 Task: Set "Output access method" for standard stream output to "HTTP".
Action: Mouse moved to (91, 11)
Screenshot: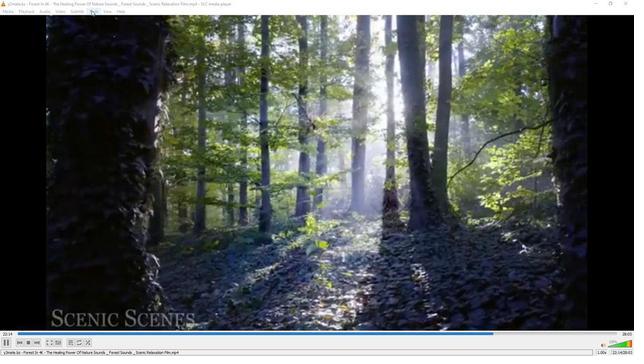 
Action: Mouse pressed left at (91, 11)
Screenshot: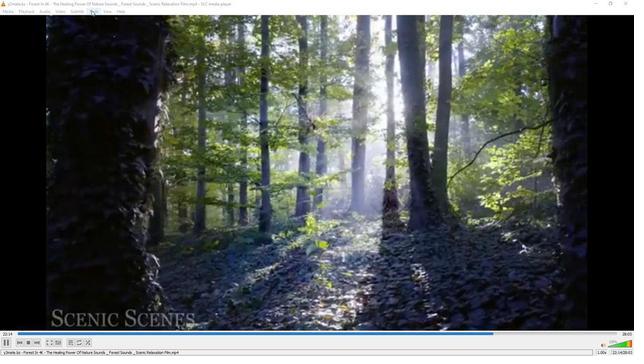 
Action: Mouse moved to (106, 92)
Screenshot: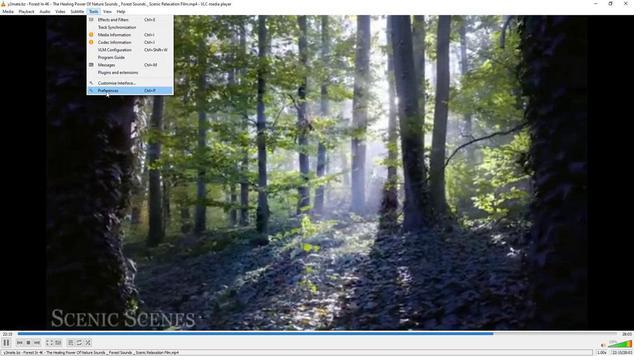 
Action: Mouse pressed left at (106, 92)
Screenshot: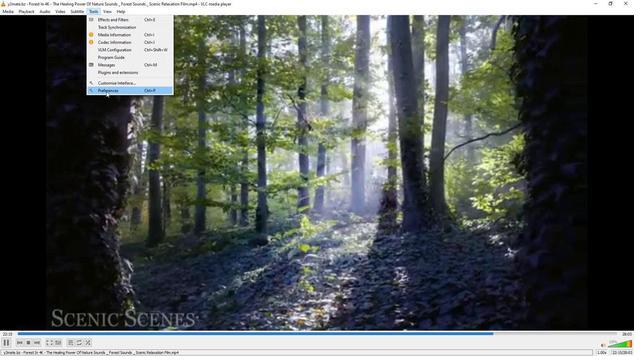 
Action: Mouse moved to (210, 293)
Screenshot: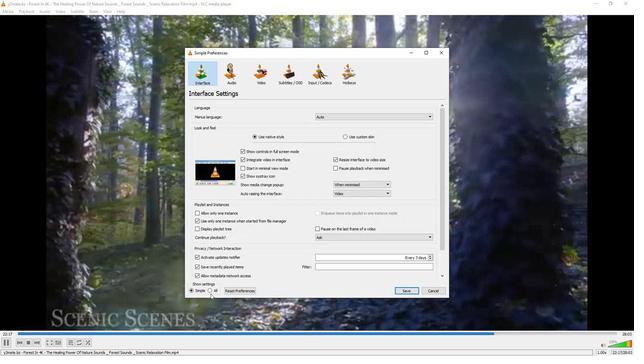
Action: Mouse pressed left at (210, 293)
Screenshot: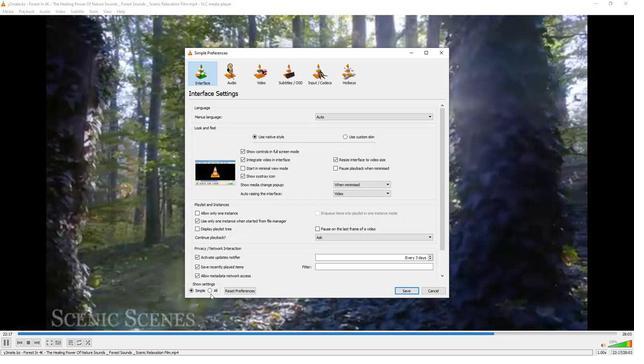
Action: Mouse moved to (211, 290)
Screenshot: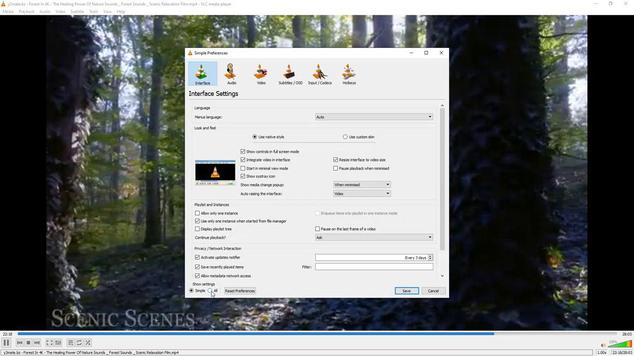 
Action: Mouse pressed left at (211, 290)
Screenshot: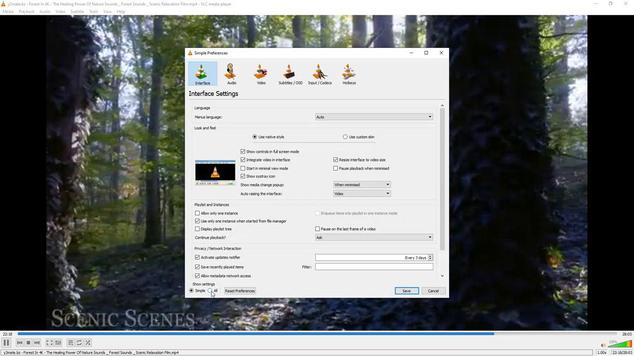 
Action: Mouse moved to (210, 212)
Screenshot: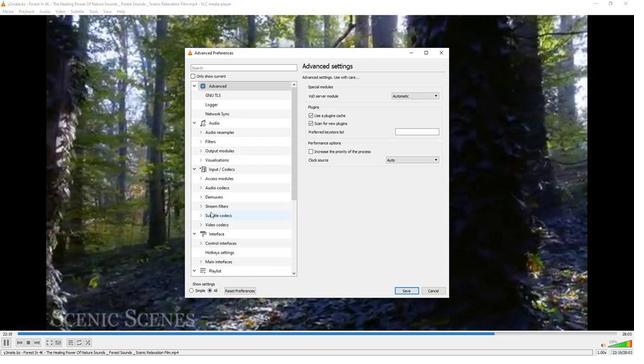 
Action: Mouse scrolled (210, 211) with delta (0, 0)
Screenshot: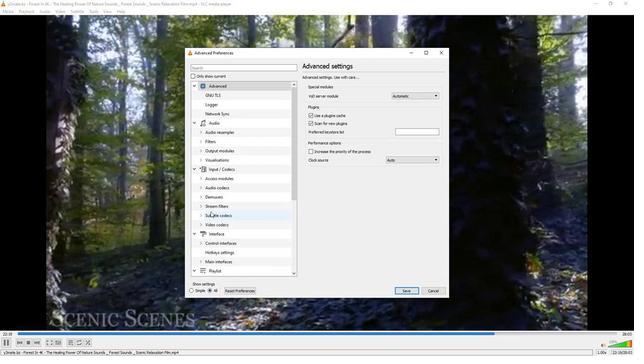 
Action: Mouse moved to (208, 209)
Screenshot: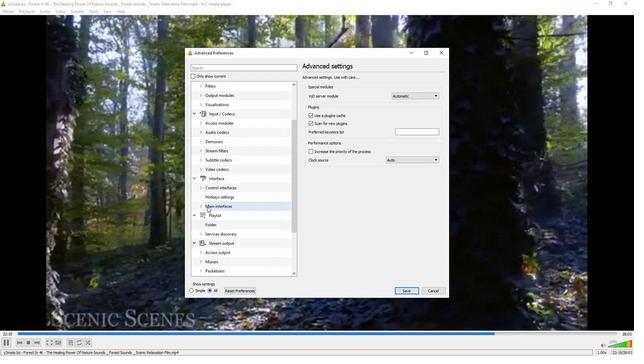 
Action: Mouse scrolled (208, 208) with delta (0, 0)
Screenshot: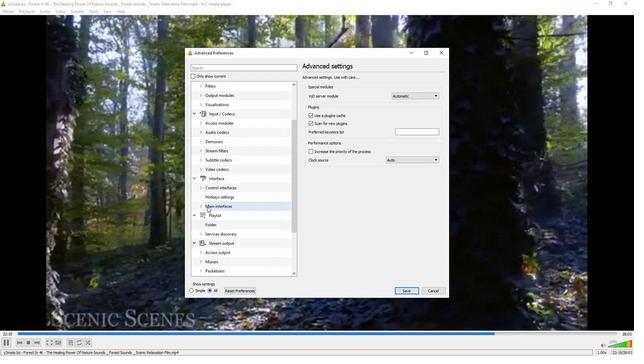 
Action: Mouse moved to (206, 205)
Screenshot: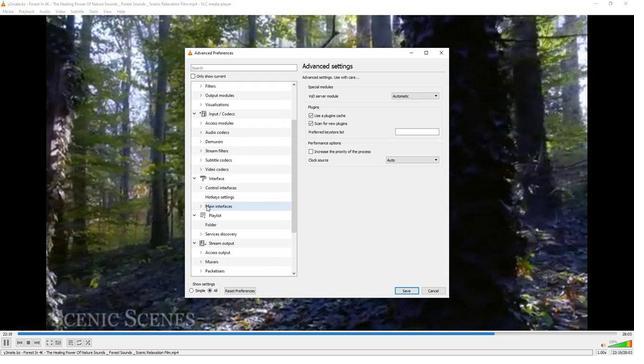 
Action: Mouse scrolled (206, 205) with delta (0, 0)
Screenshot: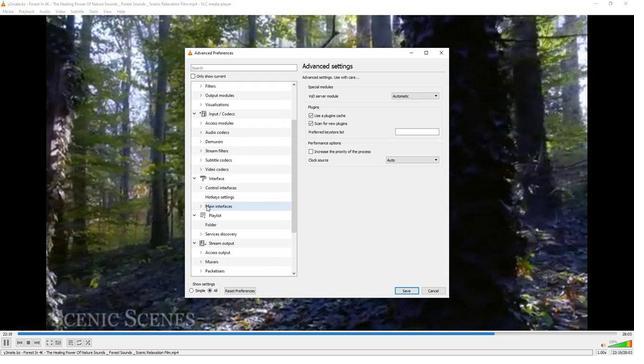 
Action: Mouse moved to (201, 253)
Screenshot: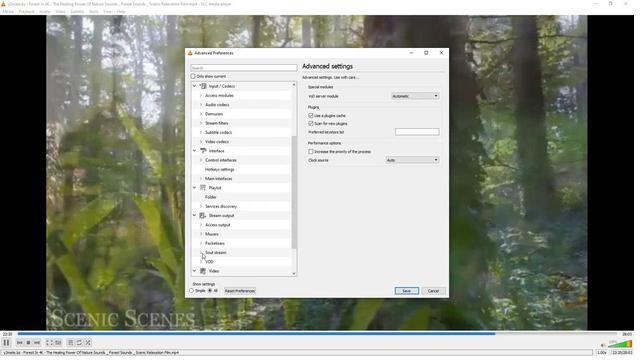 
Action: Mouse pressed left at (201, 253)
Screenshot: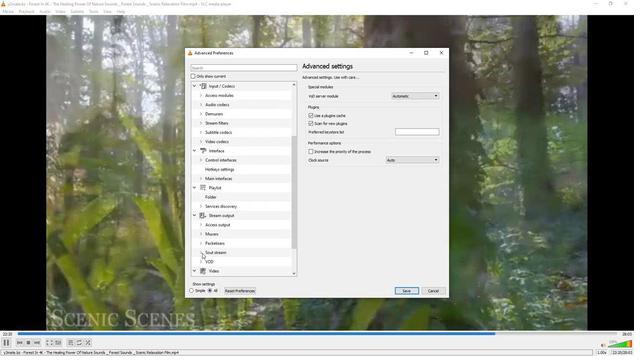 
Action: Mouse moved to (213, 212)
Screenshot: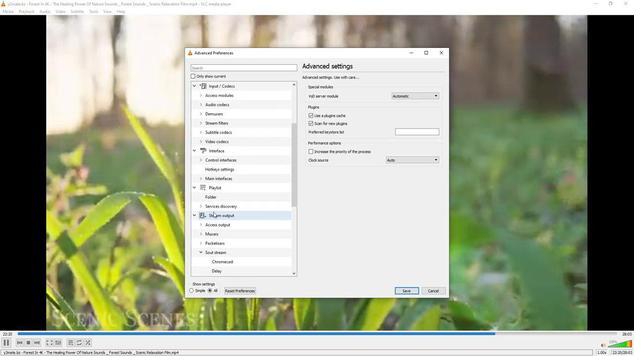 
Action: Mouse scrolled (213, 212) with delta (0, 0)
Screenshot: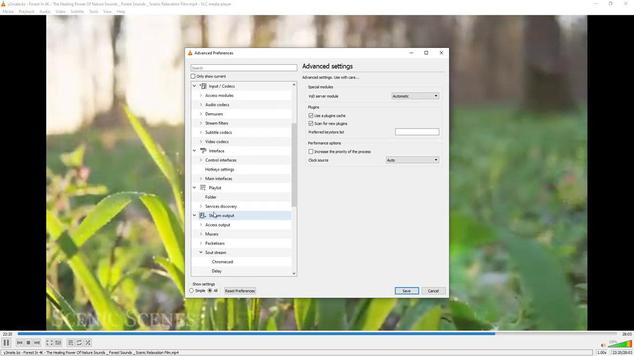 
Action: Mouse moved to (213, 211)
Screenshot: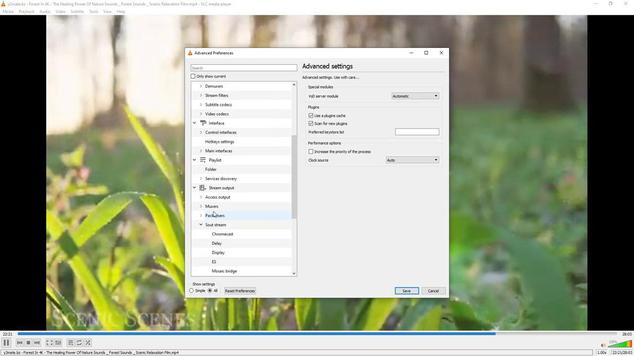 
Action: Mouse scrolled (213, 211) with delta (0, 0)
Screenshot: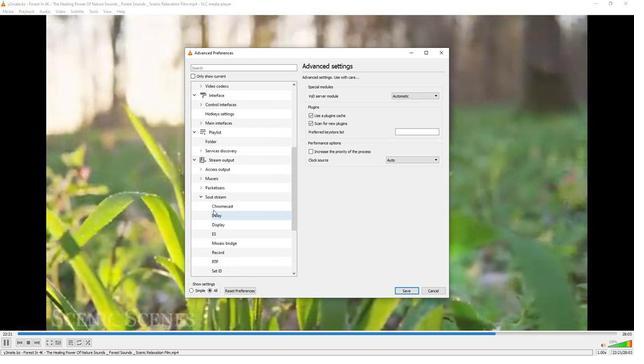 
Action: Mouse moved to (220, 256)
Screenshot: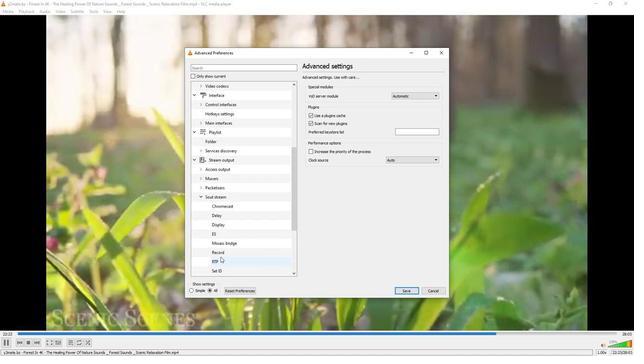 
Action: Mouse scrolled (220, 256) with delta (0, 0)
Screenshot: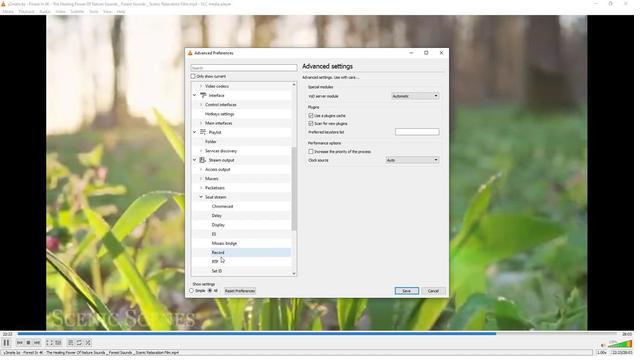 
Action: Mouse moved to (221, 252)
Screenshot: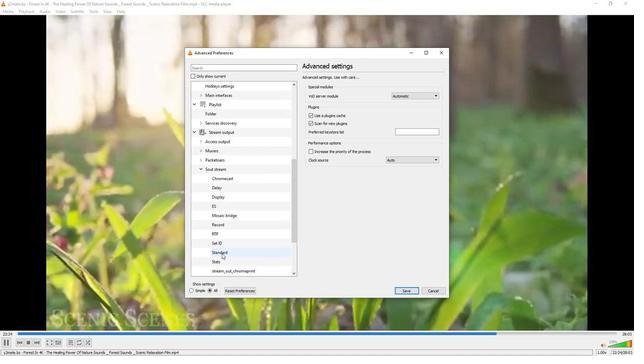 
Action: Mouse pressed left at (221, 252)
Screenshot: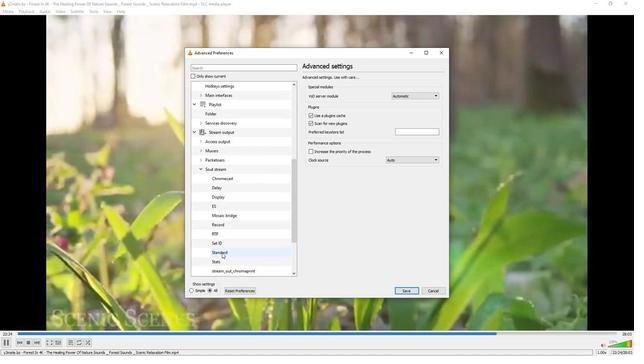 
Action: Mouse moved to (405, 86)
Screenshot: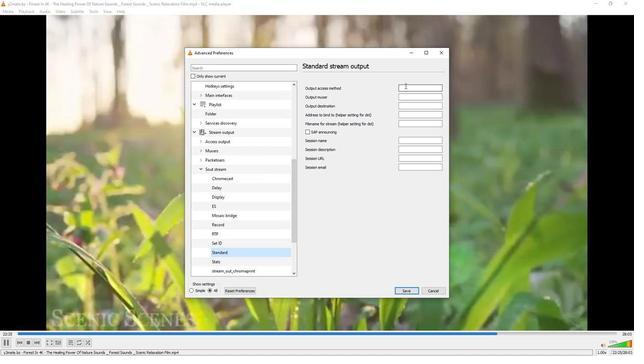 
Action: Mouse pressed left at (405, 86)
Screenshot: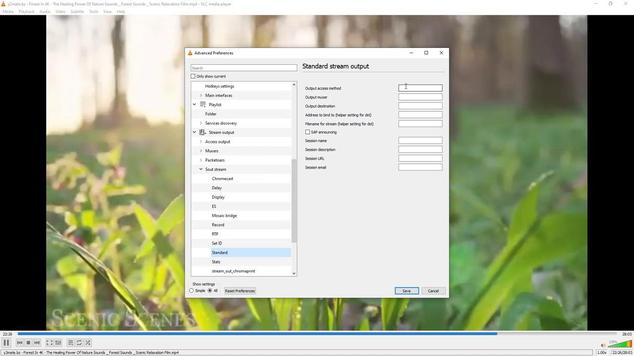 
Action: Mouse moved to (397, 93)
Screenshot: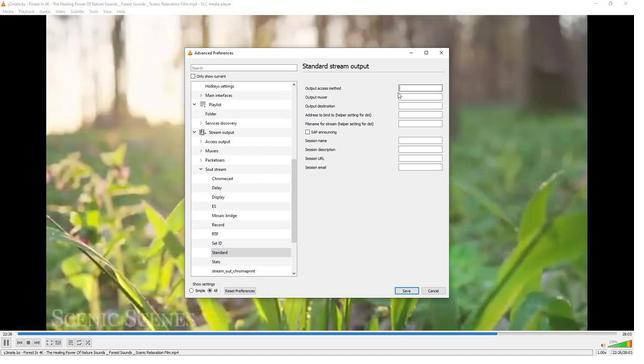 
Action: Key pressed h
Screenshot: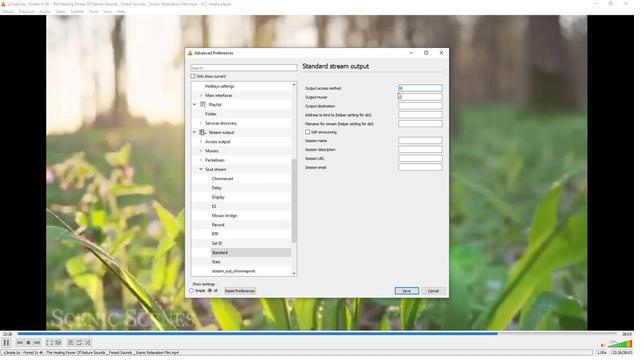 
Action: Mouse moved to (396, 93)
Screenshot: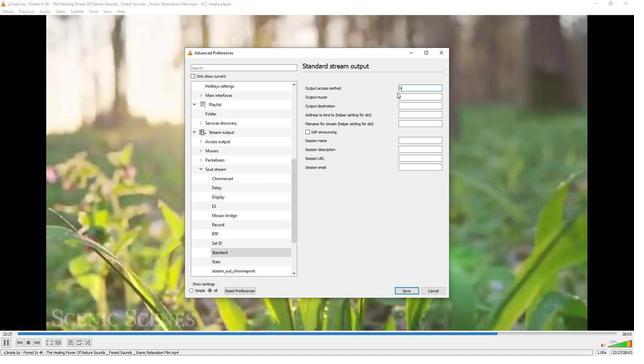
Action: Key pressed t
Screenshot: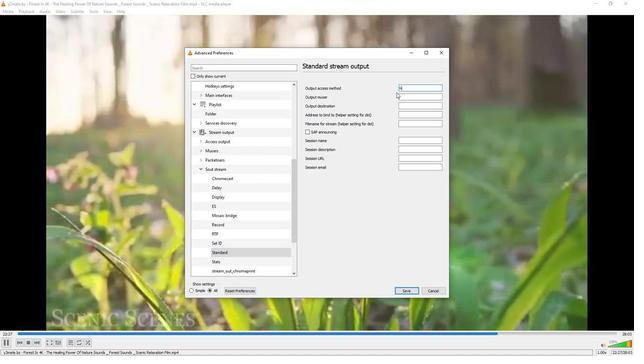 
Action: Mouse moved to (395, 93)
Screenshot: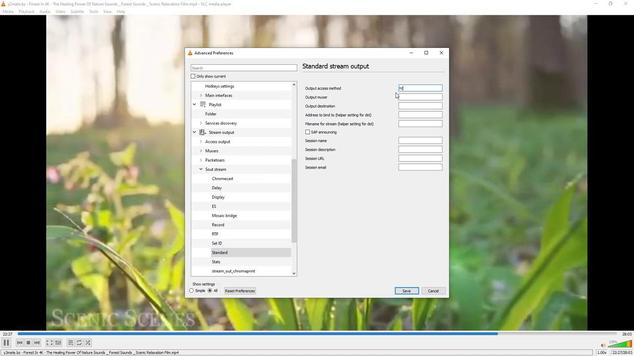 
Action: Key pressed t
Screenshot: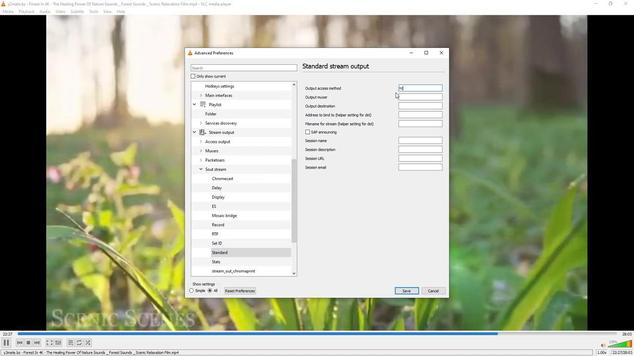 
Action: Mouse moved to (394, 93)
Screenshot: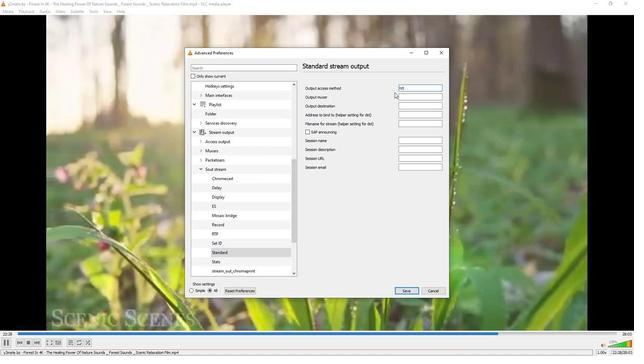 
Action: Key pressed <Key.backspace><Key.backspace><Key.backspace><Key.backspace><Key.shift>HTTP
Screenshot: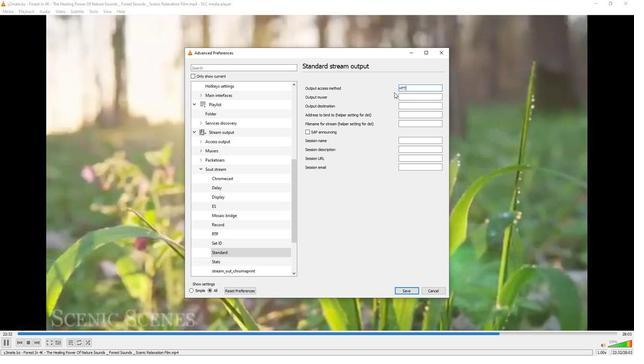 
